 Task: Plan a virtual team-building escape room challenge for the 9th at 7 PM.
Action: Mouse moved to (43, 84)
Screenshot: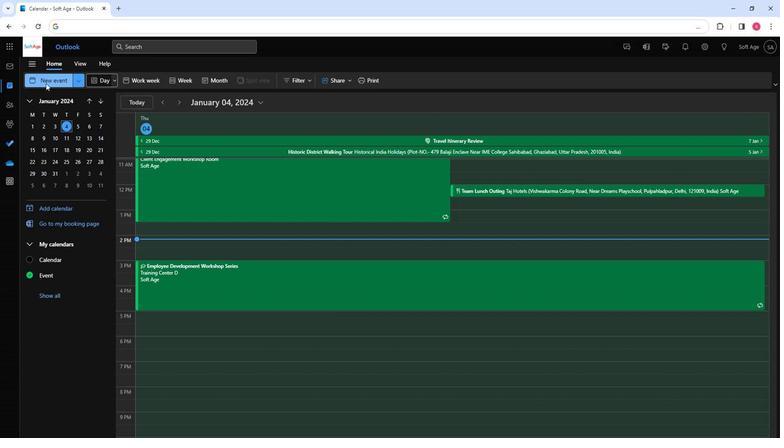 
Action: Mouse pressed left at (43, 84)
Screenshot: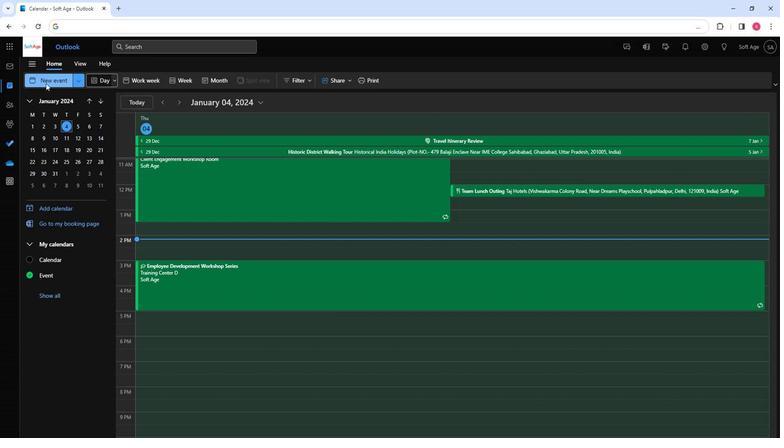 
Action: Mouse moved to (216, 142)
Screenshot: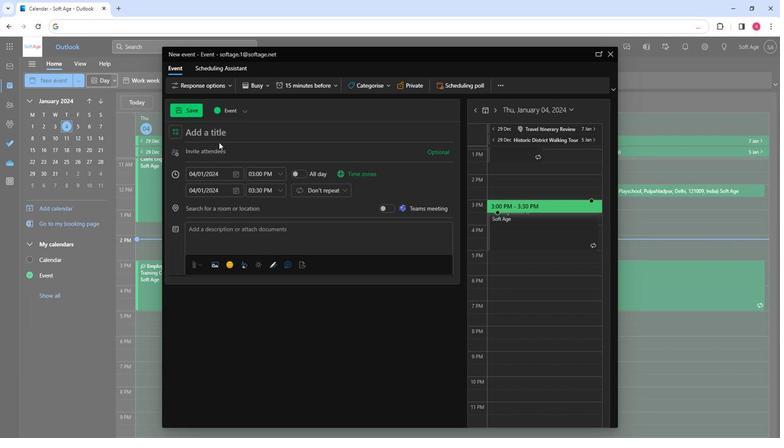 
Action: Mouse pressed left at (216, 142)
Screenshot: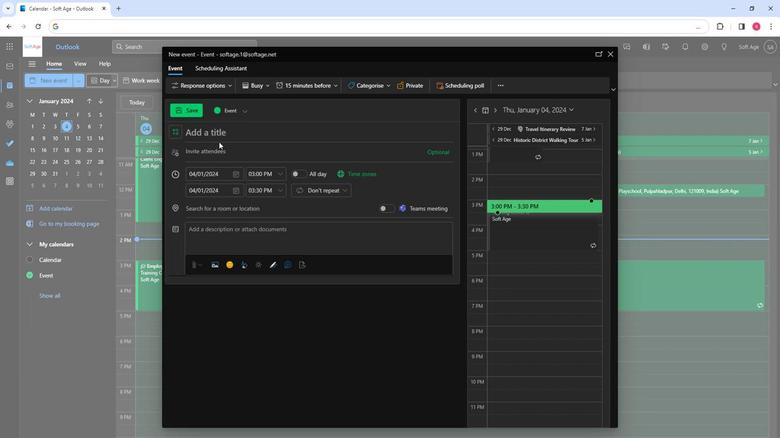 
Action: Key pressed <Key.shift>V
Screenshot: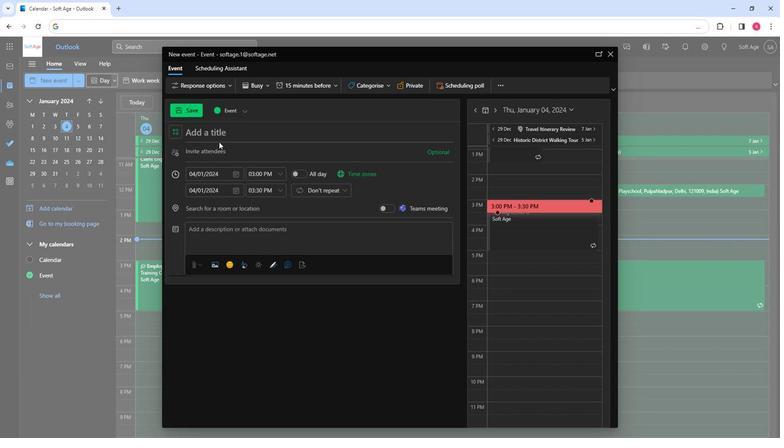 
Action: Mouse moved to (190, 128)
Screenshot: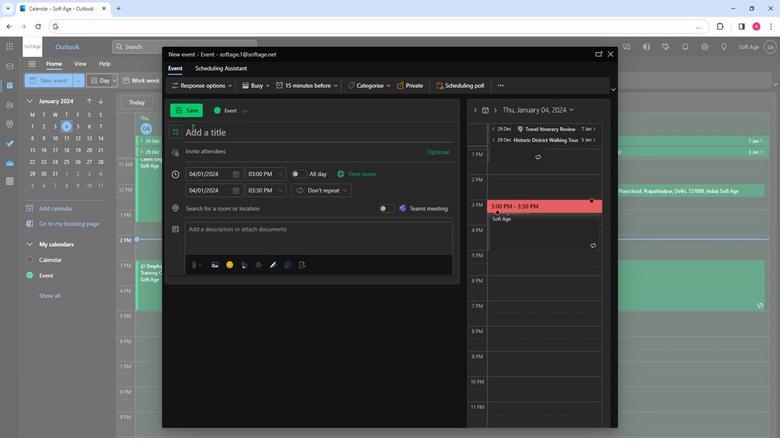 
Action: Mouse pressed left at (190, 128)
Screenshot: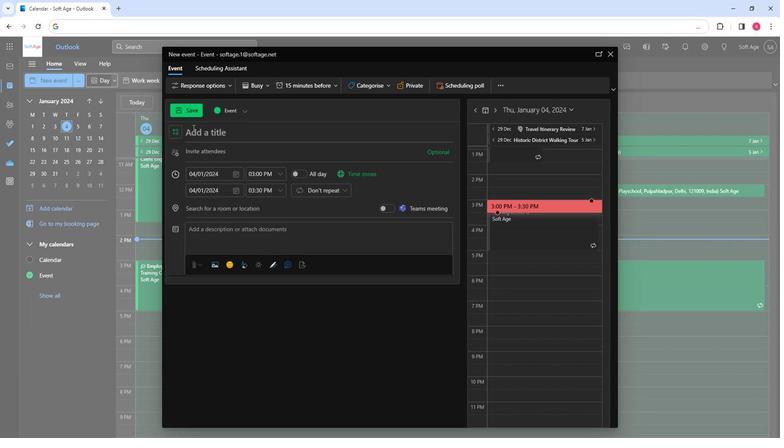 
Action: Key pressed <Key.shift>Virtual<Key.space><Key.shift>Team-<Key.shift>Building
Screenshot: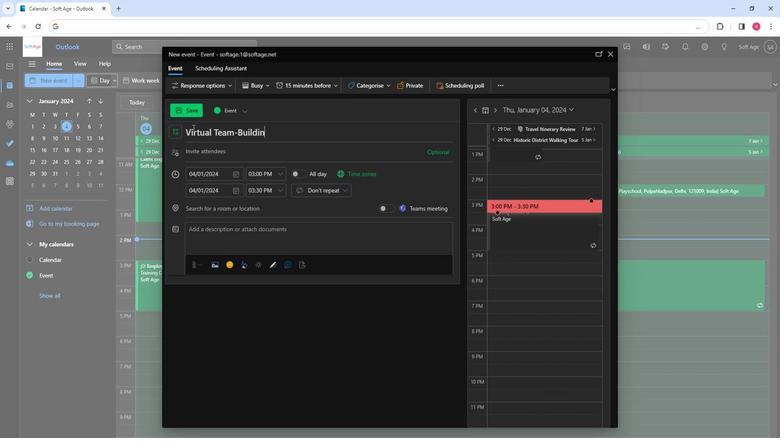 
Action: Mouse moved to (190, 128)
Screenshot: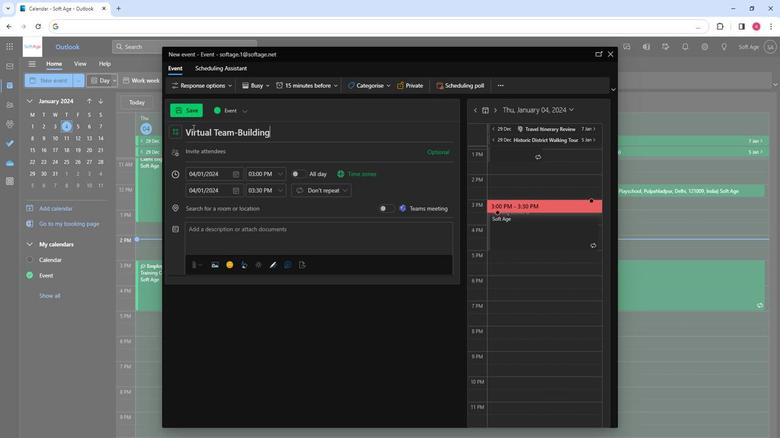 
Action: Key pressed <Key.space><Key.shift>Escape<Key.space><Key.shift>Room<Key.space><Key.shift><Key.shift><Key.shift><Key.shift><Key.shift><Key.shift><Key.shift><Key.shift><Key.shift><Key.shift><Key.shift><Key.shift><Key.shift><Key.shift><Key.shift><Key.shift><Key.shift><Key.shift><Key.shift><Key.shift><Key.shift><Key.shift><Key.shift><Key.shift><Key.shift><Key.shift><Key.shift><Key.shift><Key.shift><Key.shift><Key.shift><Key.shift><Key.shift><Key.shift><Key.shift><Key.shift><Key.shift><Key.shift><Key.shift><Key.shift><Key.shift><Key.shift><Key.shift><Key.shift><Key.shift>Ca<Key.backspace>hallenge
Screenshot: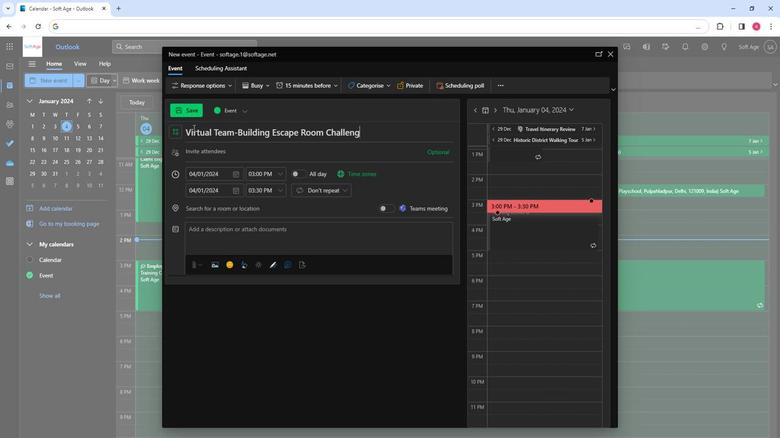 
Action: Mouse moved to (210, 148)
Screenshot: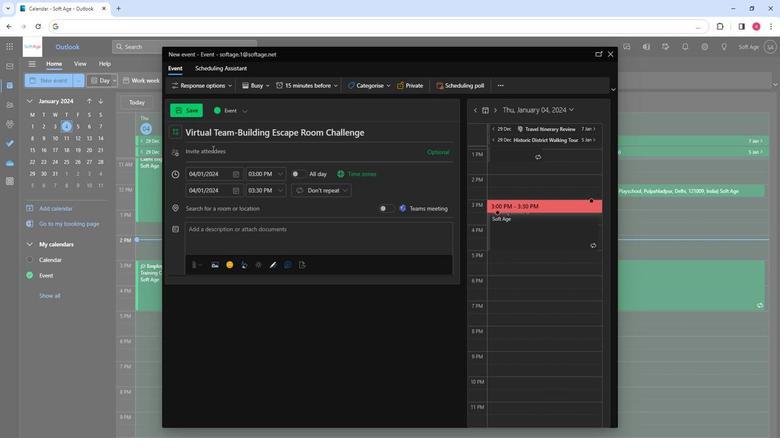 
Action: Mouse pressed left at (210, 148)
Screenshot: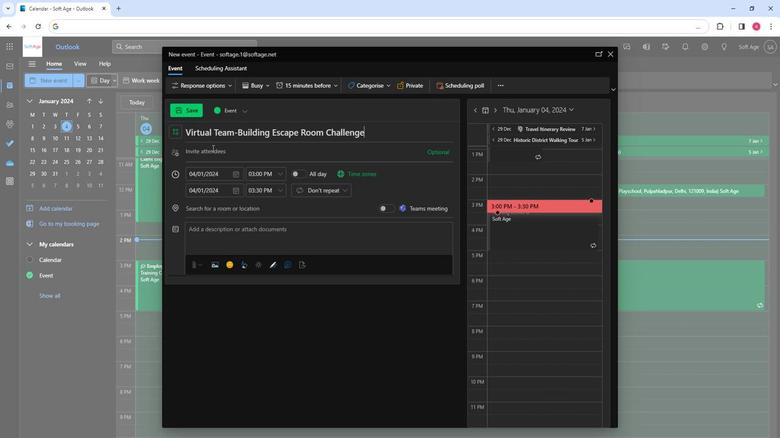 
Action: Mouse moved to (210, 148)
Screenshot: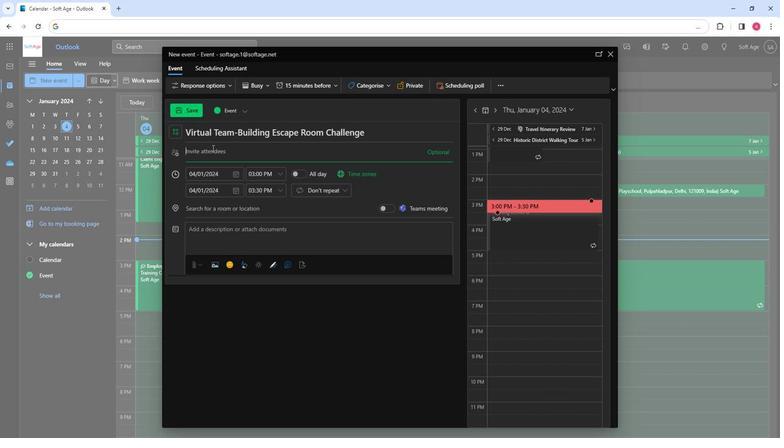 
Action: Key pressed so
Screenshot: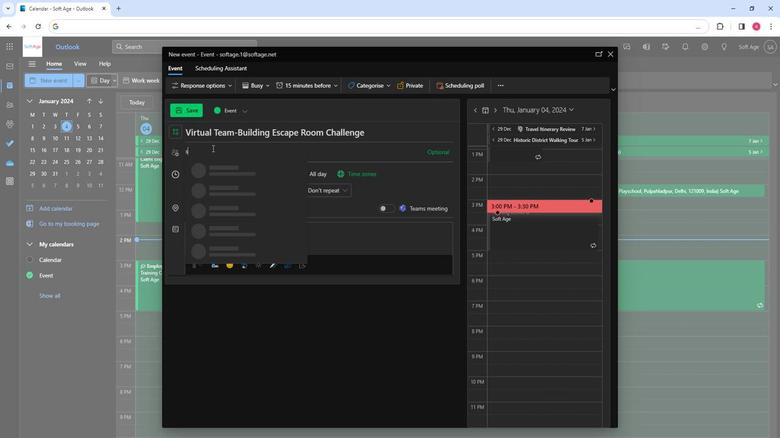 
Action: Mouse moved to (224, 184)
Screenshot: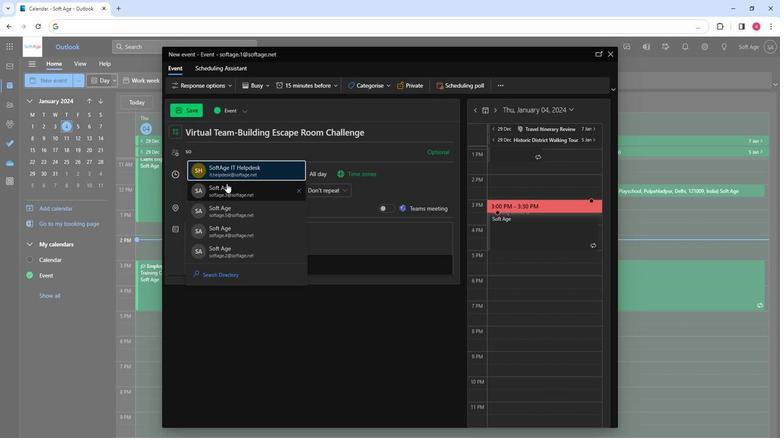 
Action: Mouse pressed left at (224, 184)
Screenshot: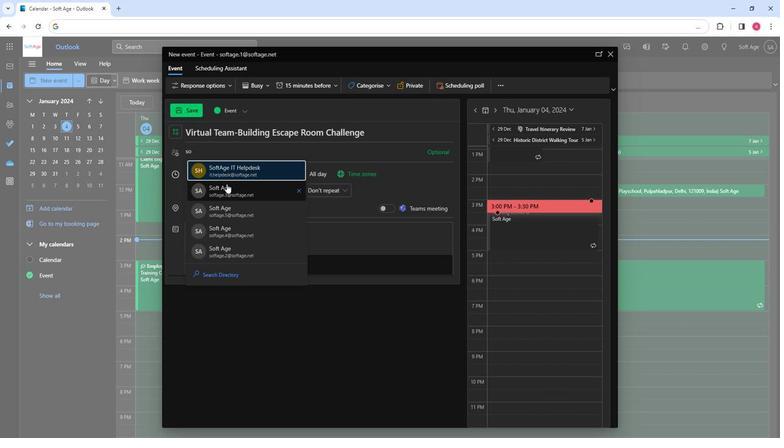 
Action: Key pressed so
Screenshot: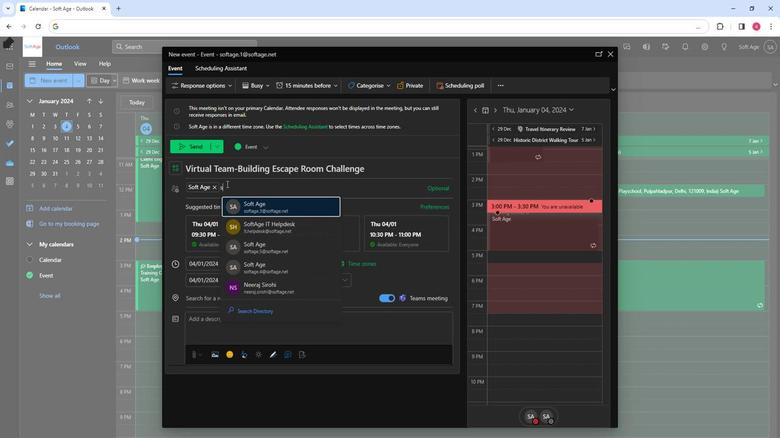
Action: Mouse moved to (266, 260)
Screenshot: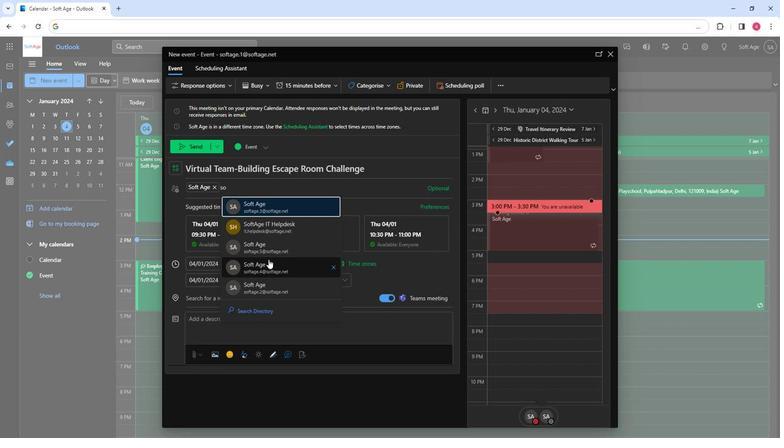 
Action: Mouse pressed left at (266, 260)
Screenshot: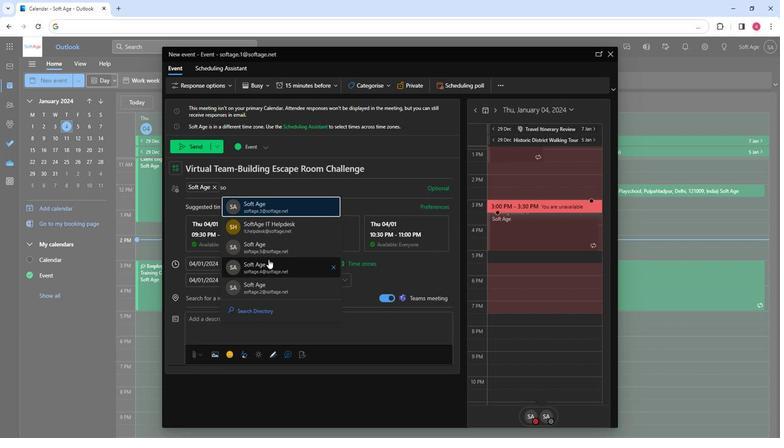 
Action: Key pressed so
Screenshot: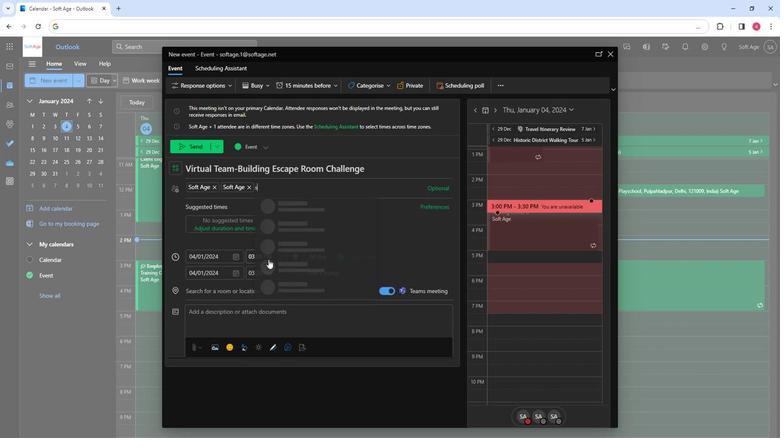 
Action: Mouse moved to (275, 251)
Screenshot: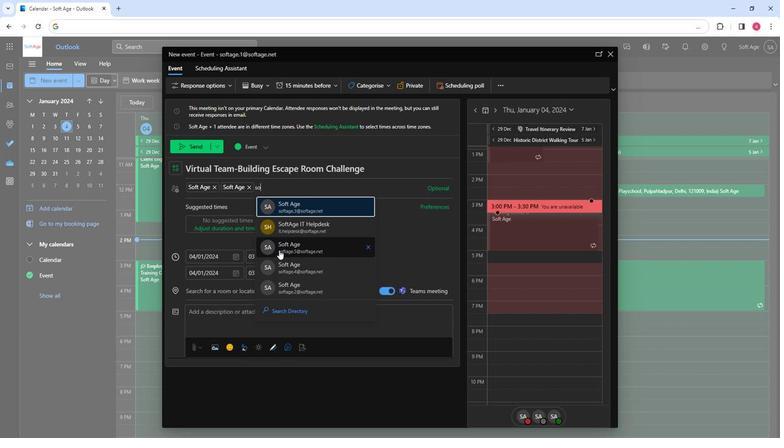 
Action: Mouse pressed left at (275, 251)
Screenshot: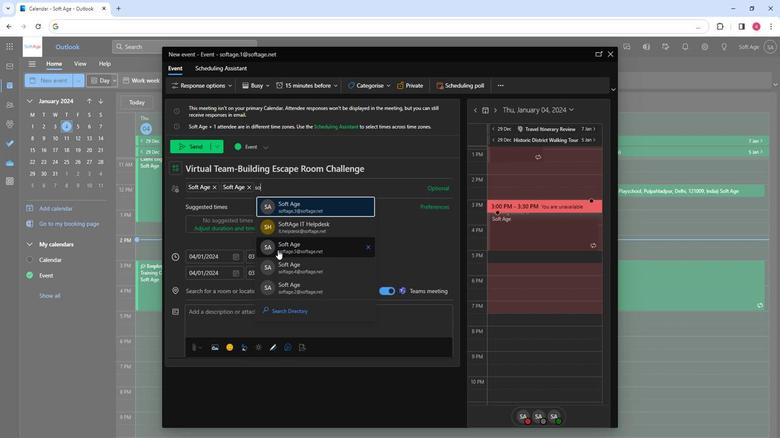 
Action: Mouse moved to (274, 249)
Screenshot: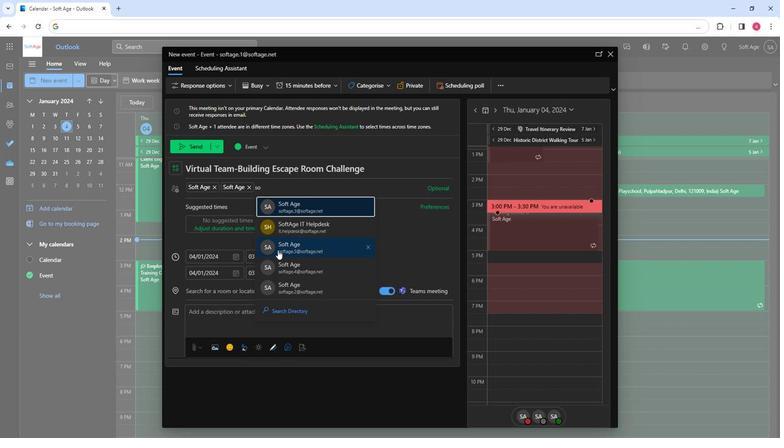 
Action: Key pressed so
Screenshot: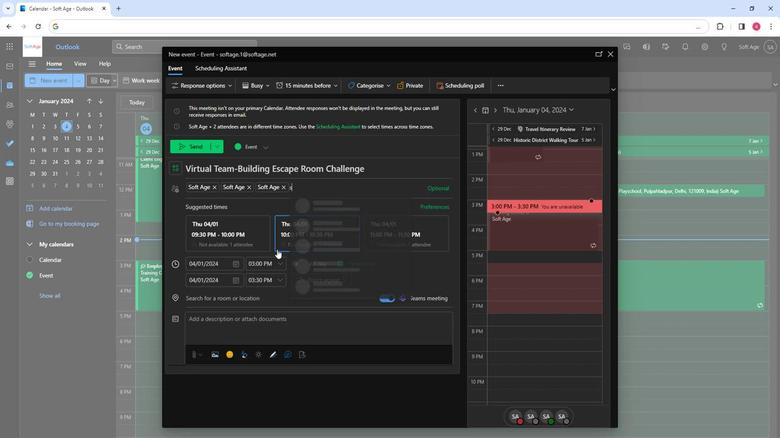 
Action: Mouse moved to (317, 282)
Screenshot: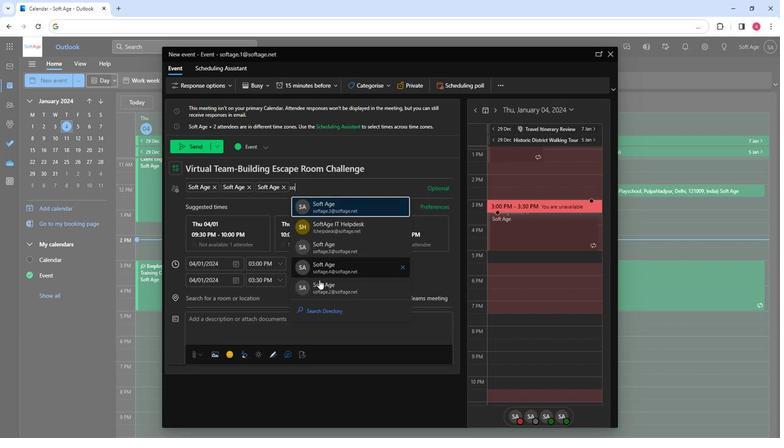 
Action: Mouse pressed left at (317, 282)
Screenshot: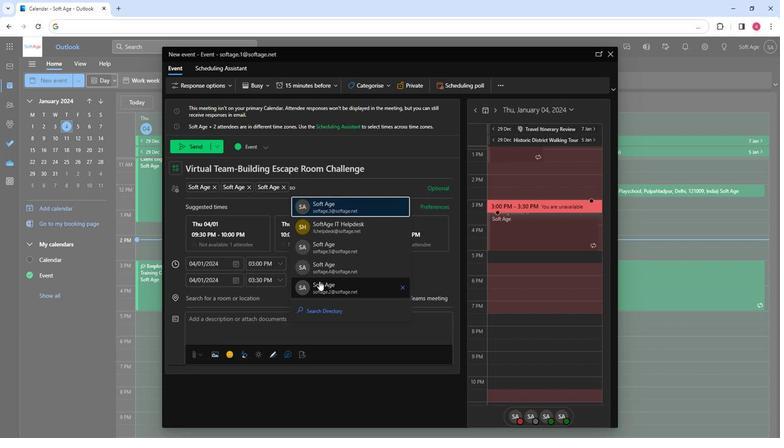 
Action: Mouse moved to (233, 265)
Screenshot: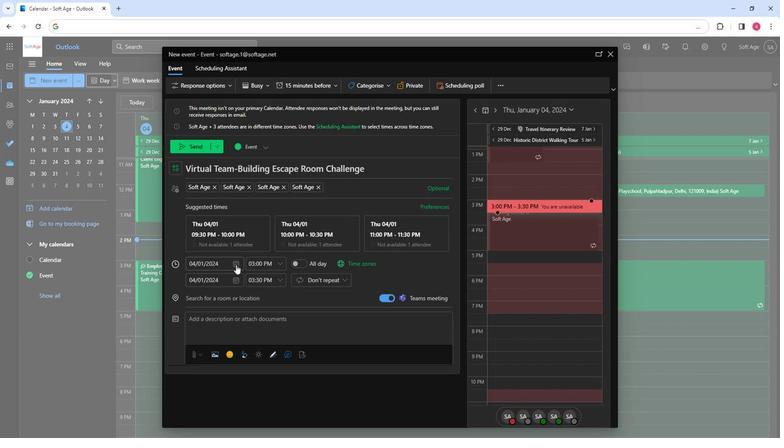 
Action: Mouse pressed left at (233, 265)
Screenshot: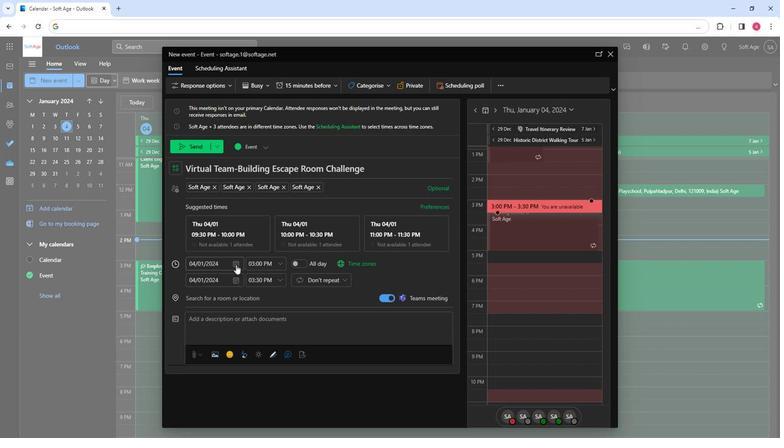 
Action: Mouse moved to (205, 318)
Screenshot: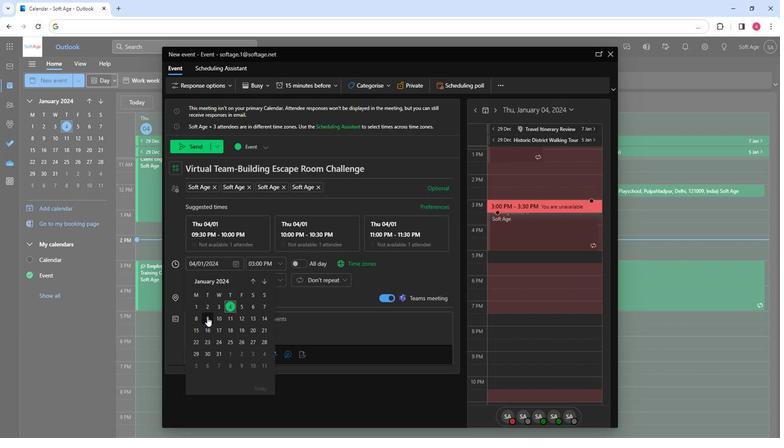 
Action: Mouse pressed left at (205, 318)
Screenshot: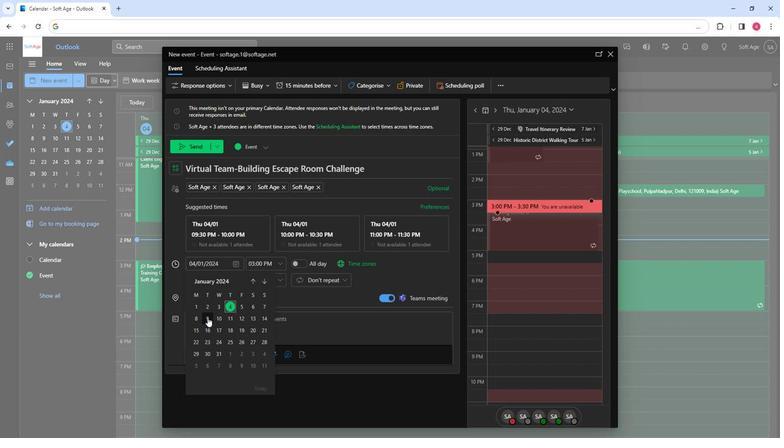 
Action: Mouse moved to (281, 260)
Screenshot: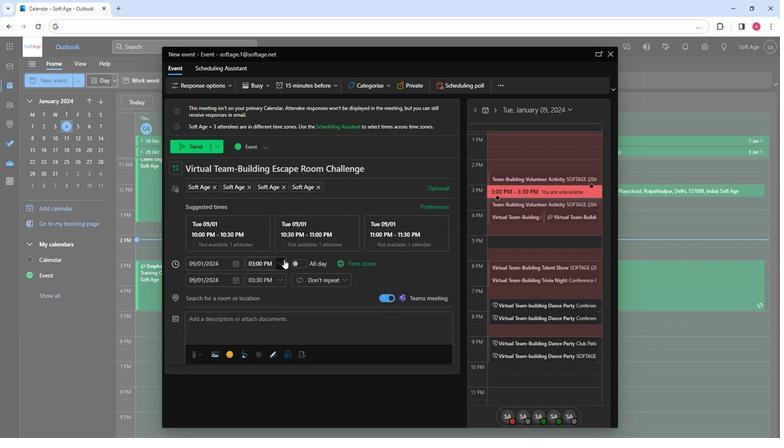
Action: Mouse pressed left at (281, 260)
Screenshot: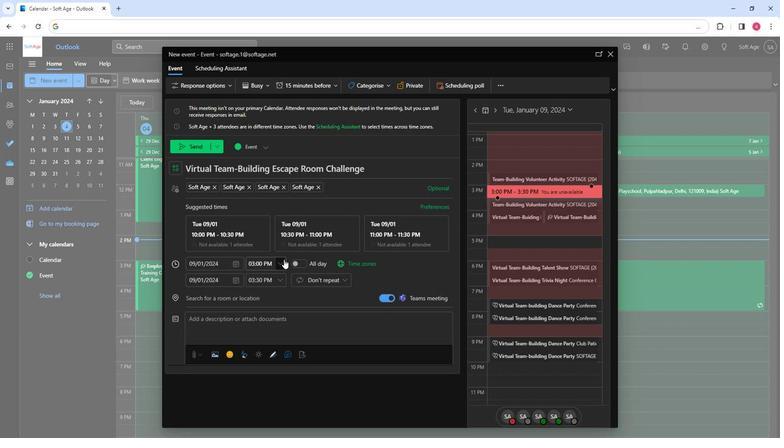 
Action: Mouse moved to (270, 306)
Screenshot: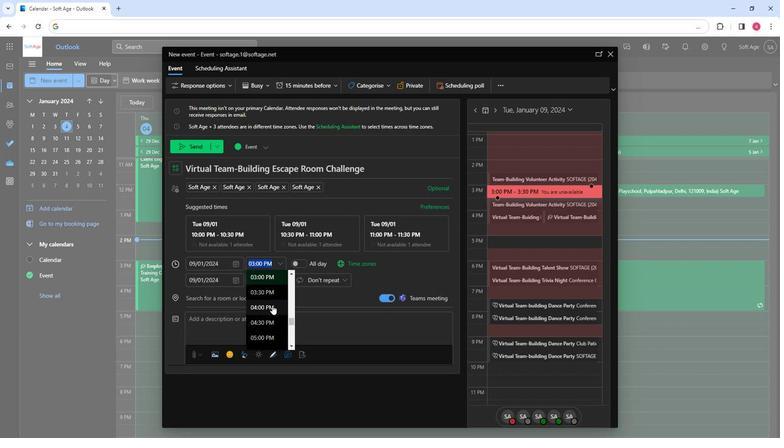 
Action: Mouse scrolled (270, 305) with delta (0, 0)
Screenshot: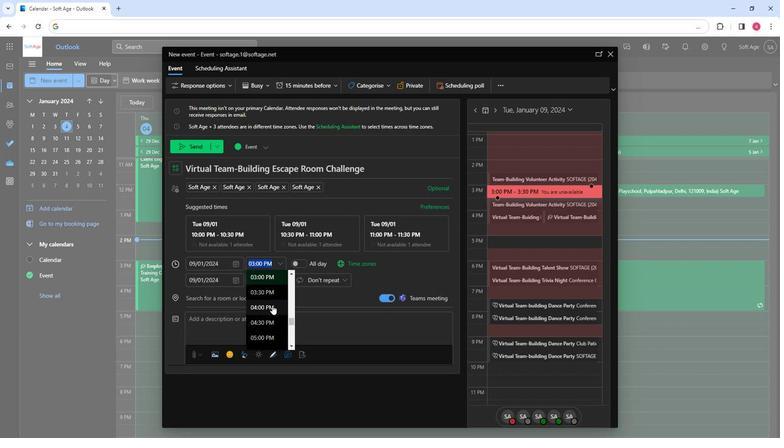 
Action: Mouse moved to (268, 306)
Screenshot: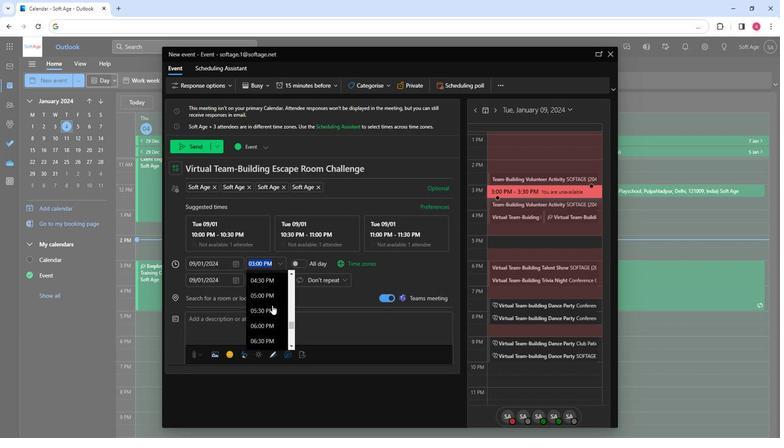 
Action: Mouse scrolled (268, 305) with delta (0, 0)
Screenshot: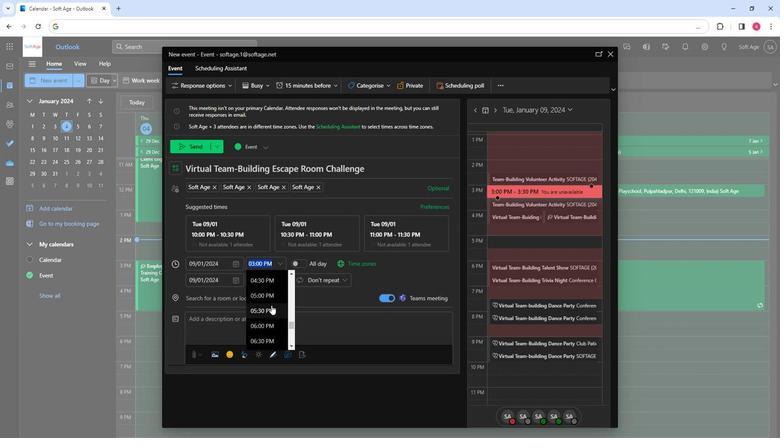 
Action: Mouse moved to (254, 315)
Screenshot: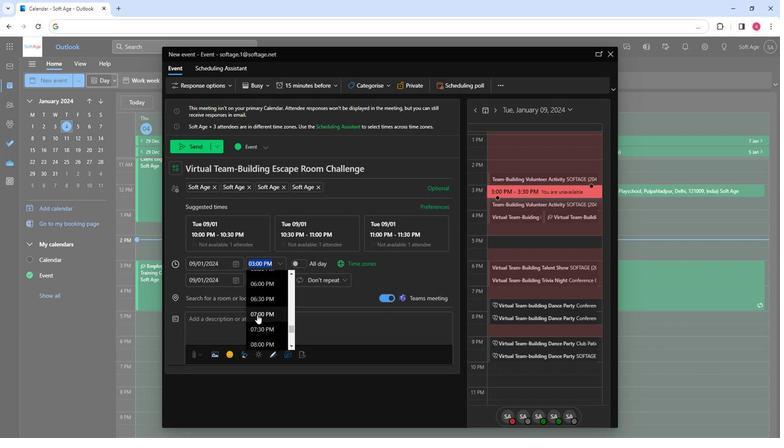 
Action: Mouse pressed left at (254, 315)
Screenshot: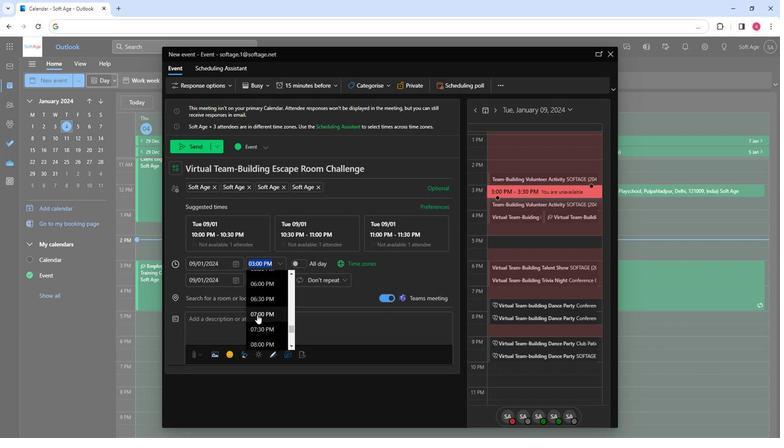 
Action: Mouse moved to (220, 301)
Screenshot: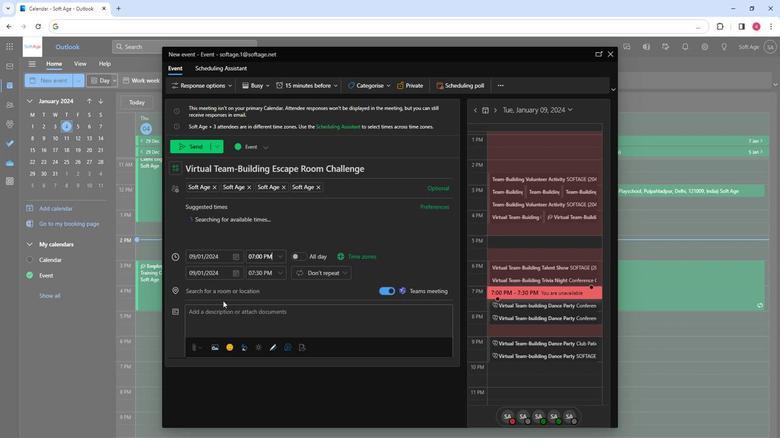 
Action: Mouse pressed left at (220, 301)
Screenshot: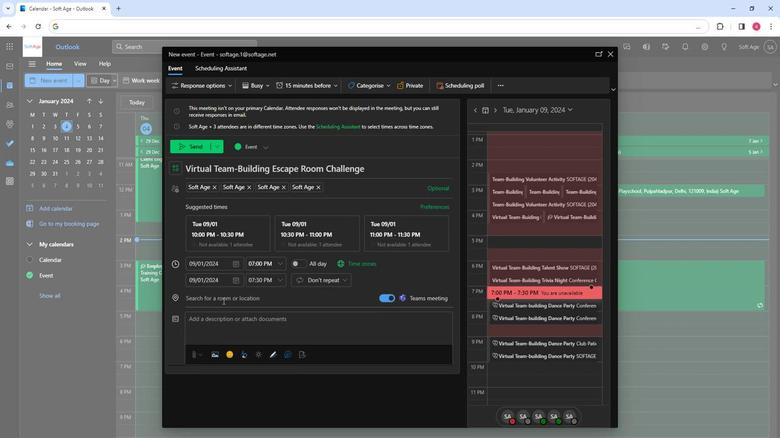 
Action: Mouse moved to (216, 257)
Screenshot: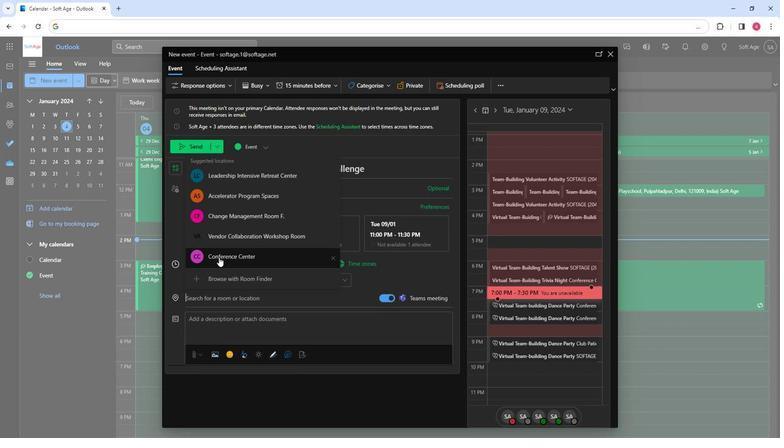 
Action: Mouse pressed left at (216, 257)
Screenshot: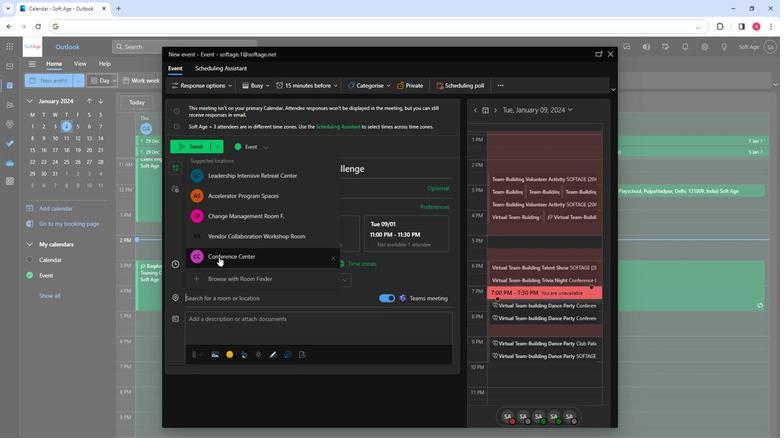 
Action: Mouse moved to (217, 326)
Screenshot: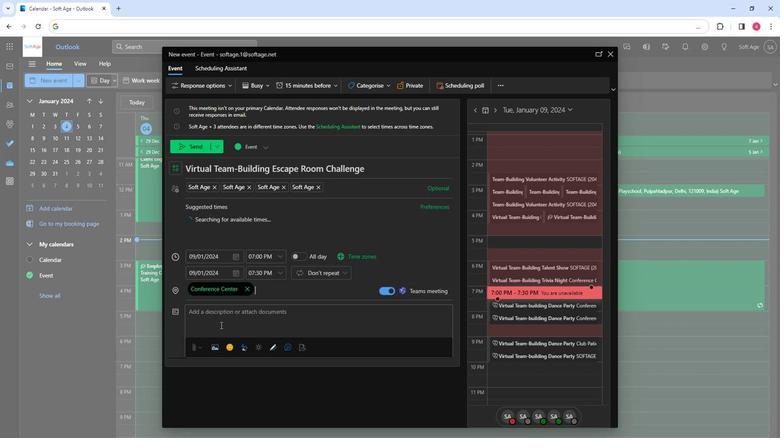 
Action: Mouse pressed left at (217, 326)
Screenshot: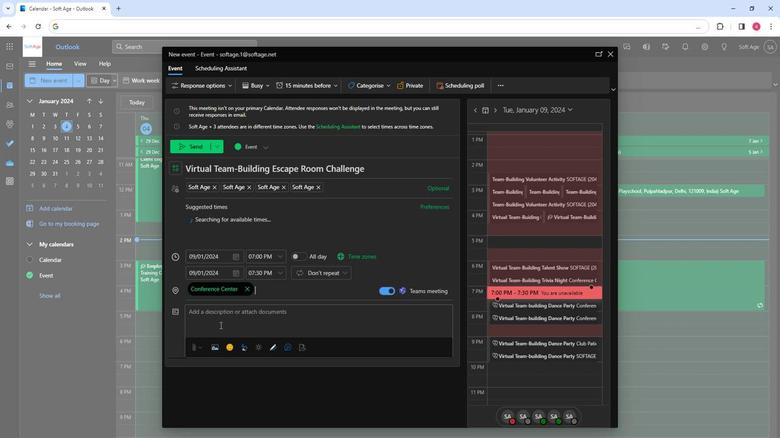 
Action: Key pressed <Key.shift>Embark<Key.space>on<Key.space>a<Key.space>thrilling<Key.space>virtual<Key.space>team-building<Key.space>escape<Key.space>room<Key.space>challeng<Key.backspace>ge.<Key.space><Key.shift>Colle<Key.backspace>aborate<Key.space><Key.backspace>,<Key.space>solve<Key.space>puzzles,<Key.space>and<Key.space>unlock<Key.space>the<Key.space>my<Key.space><Key.backspace>stery<Key.space>together,<Key.space>fostering<Key.space>teamwork<Key.space>and<Key.space>problem-solving<Key.space>in<Key.space>a<Key.space>fun<Key.space><Key.backspace>,<Key.space>remote<Key.space>setting.
Screenshot: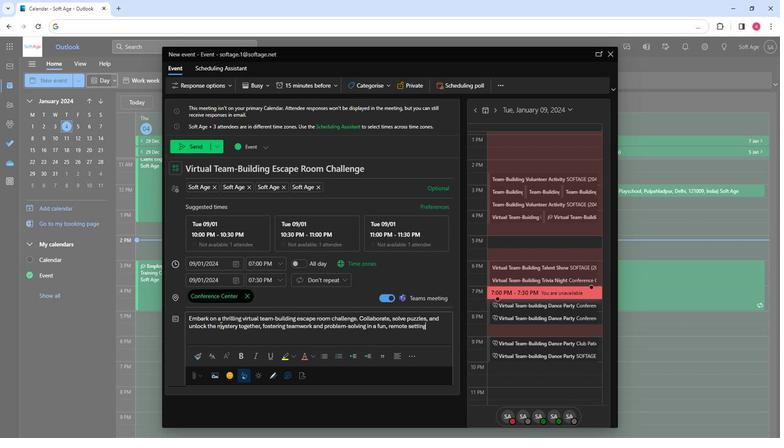
Action: Mouse moved to (268, 329)
Screenshot: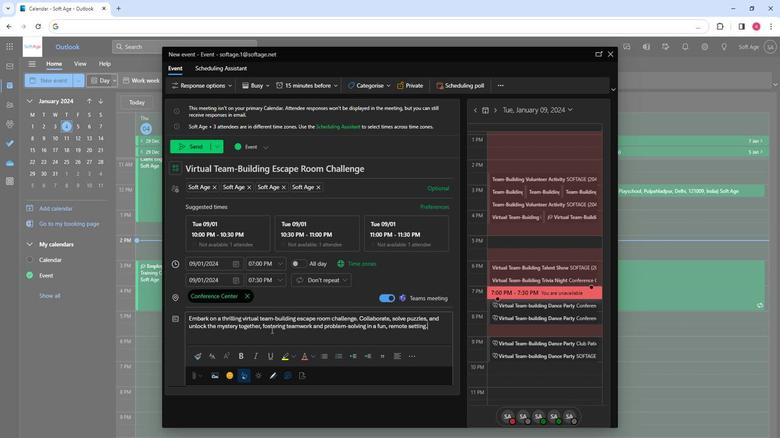 
Action: Mouse pressed left at (268, 329)
Screenshot: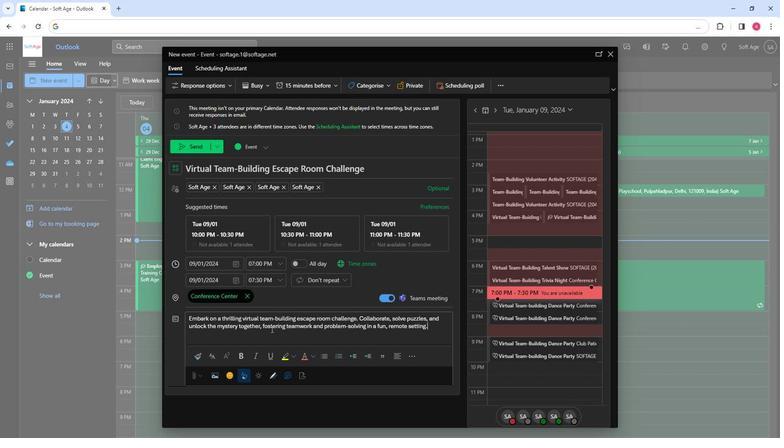 
Action: Mouse pressed left at (268, 329)
Screenshot: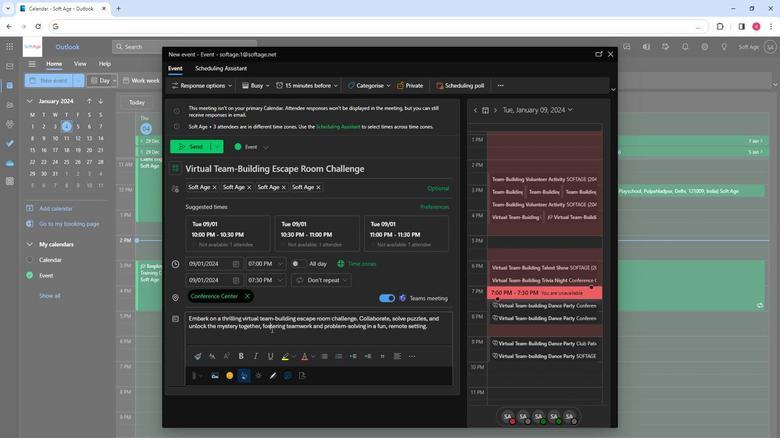
Action: Mouse pressed left at (268, 329)
Screenshot: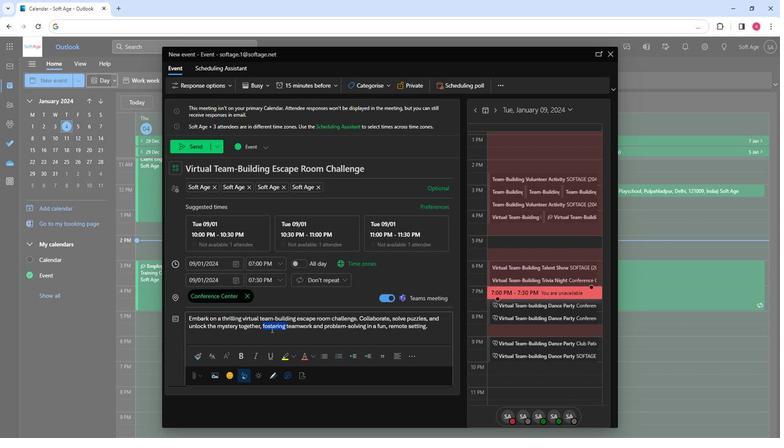 
Action: Mouse moved to (212, 359)
Screenshot: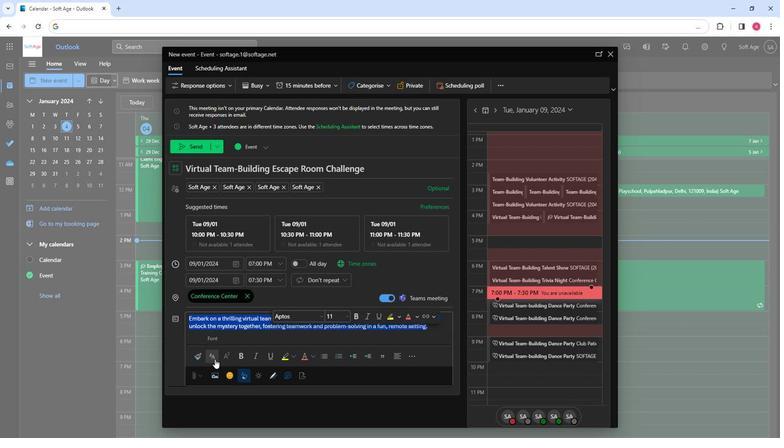 
Action: Mouse pressed left at (212, 359)
Screenshot: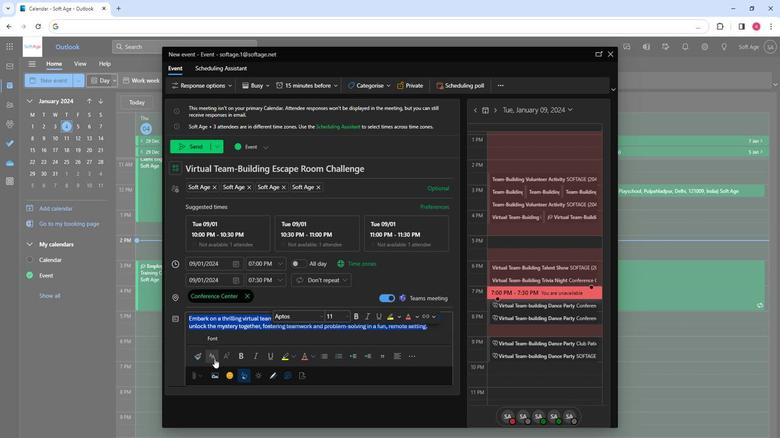 
Action: Mouse moved to (233, 306)
Screenshot: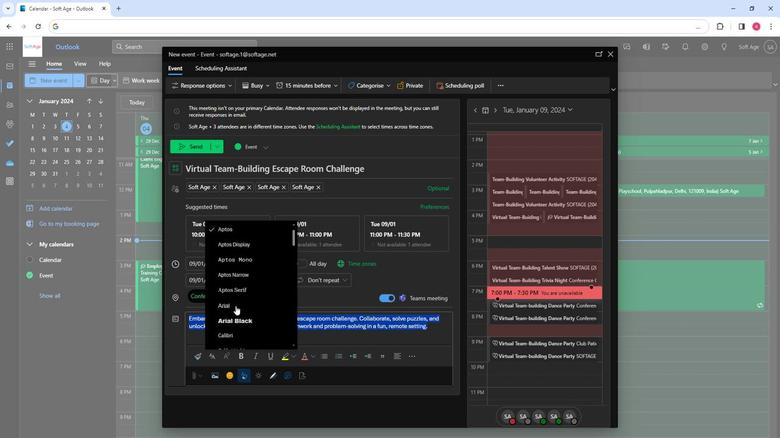 
Action: Mouse scrolled (233, 306) with delta (0, 0)
Screenshot: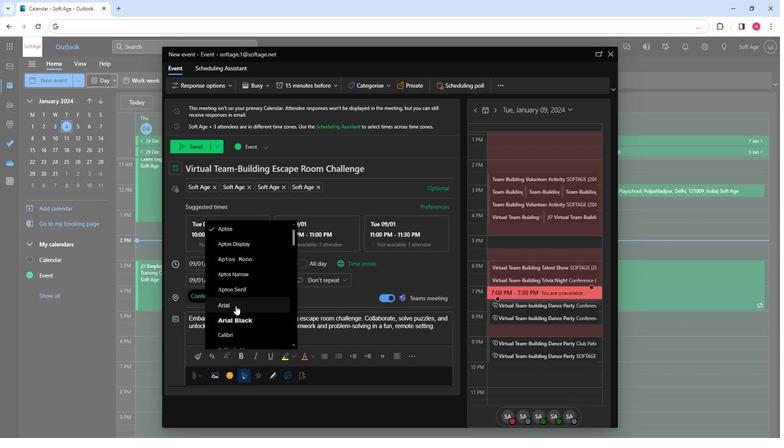 
Action: Mouse moved to (233, 306)
Screenshot: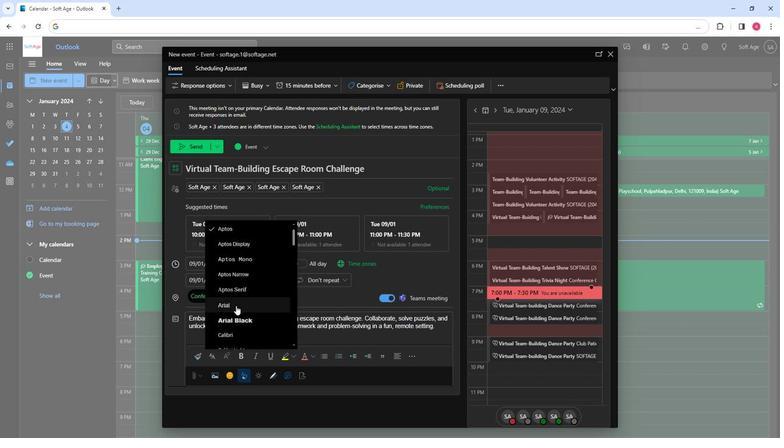 
Action: Mouse scrolled (233, 306) with delta (0, 0)
Screenshot: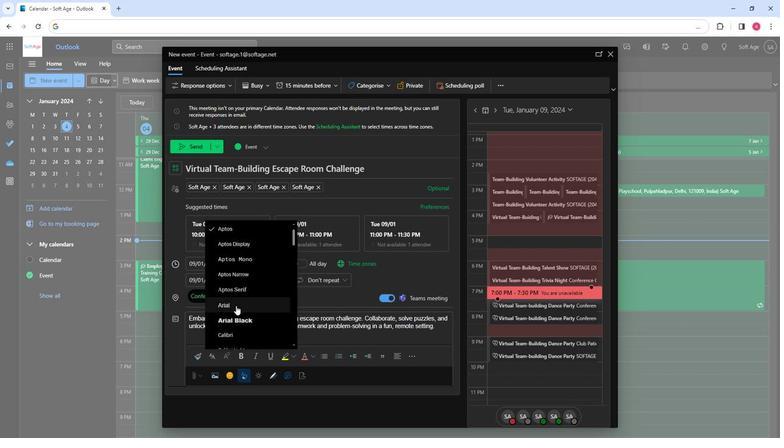 
Action: Mouse scrolled (233, 306) with delta (0, 0)
Screenshot: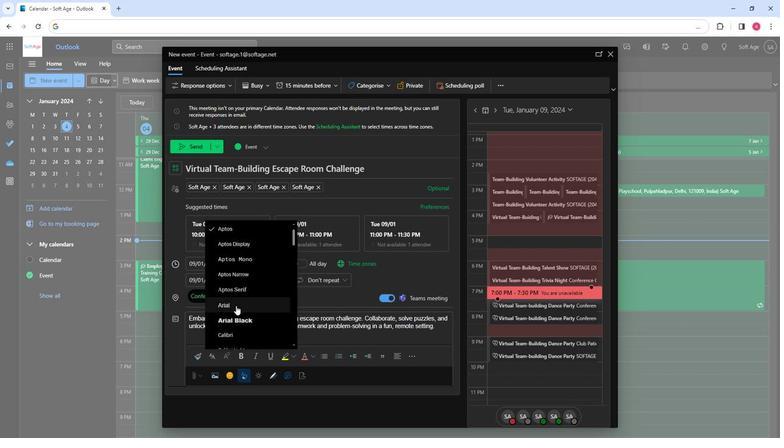 
Action: Mouse scrolled (233, 306) with delta (0, 0)
Screenshot: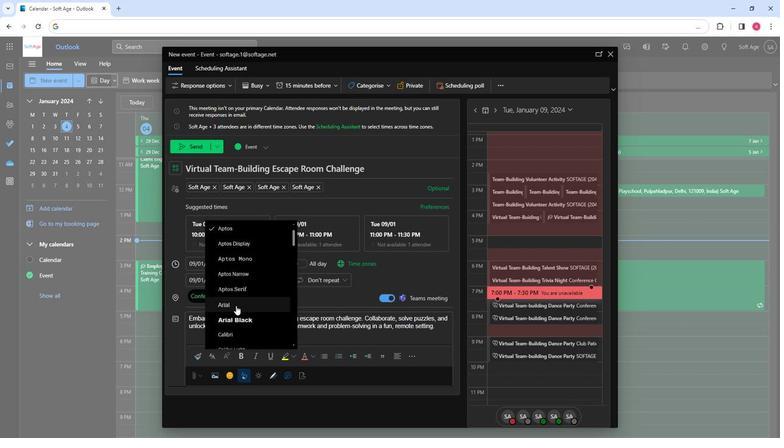 
Action: Mouse moved to (234, 307)
Screenshot: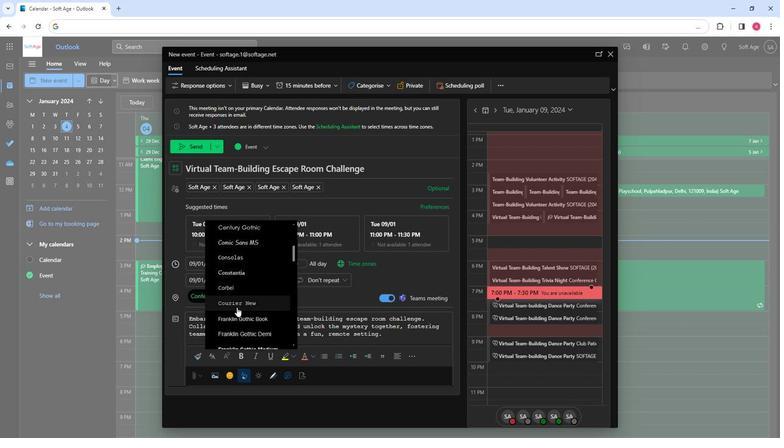 
Action: Mouse scrolled (234, 307) with delta (0, 0)
Screenshot: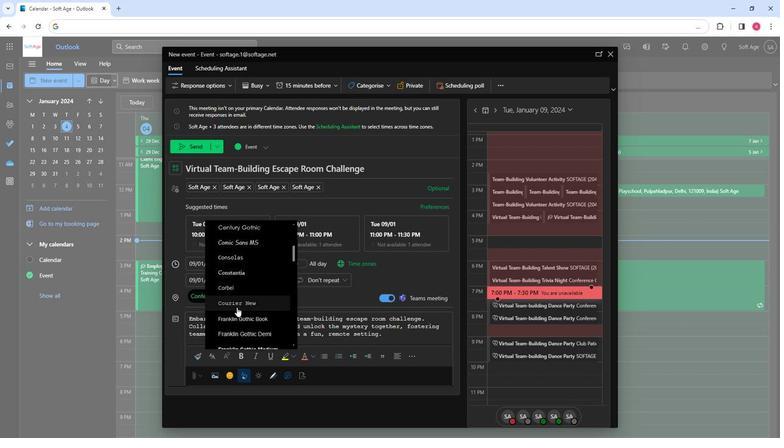 
Action: Mouse scrolled (234, 307) with delta (0, 0)
Screenshot: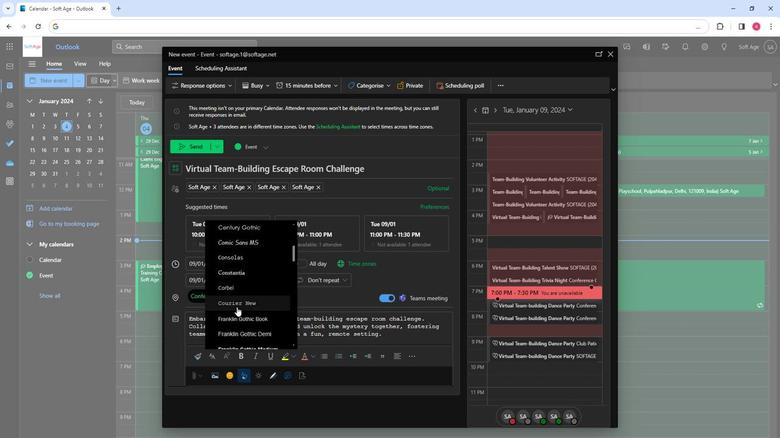 
Action: Mouse moved to (235, 265)
Screenshot: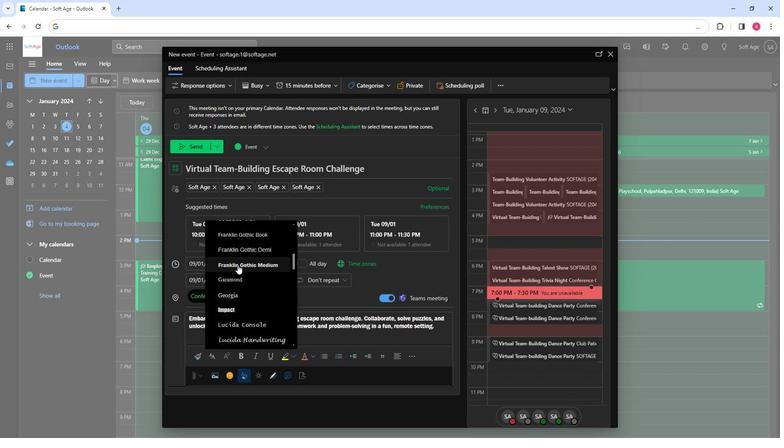 
Action: Mouse pressed left at (235, 265)
Screenshot: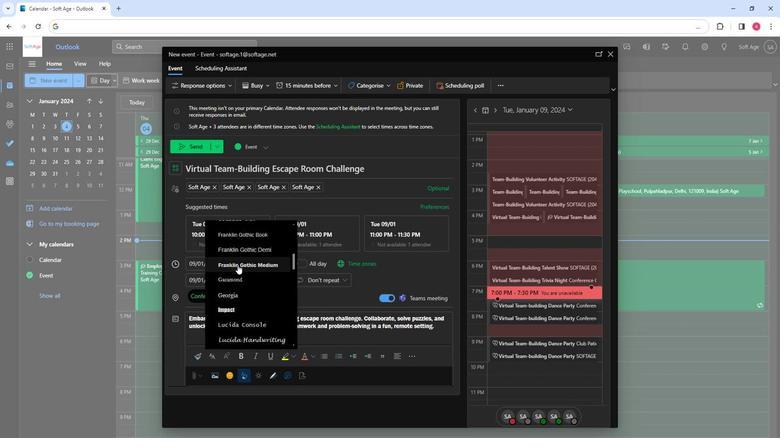 
Action: Mouse moved to (242, 358)
Screenshot: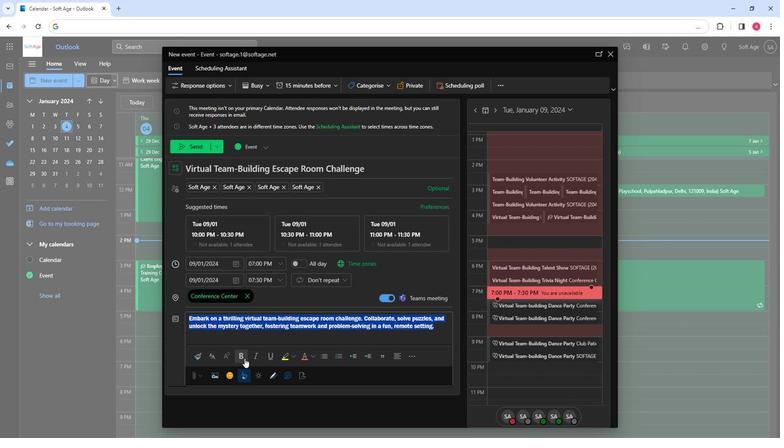 
Action: Mouse pressed left at (242, 358)
Screenshot: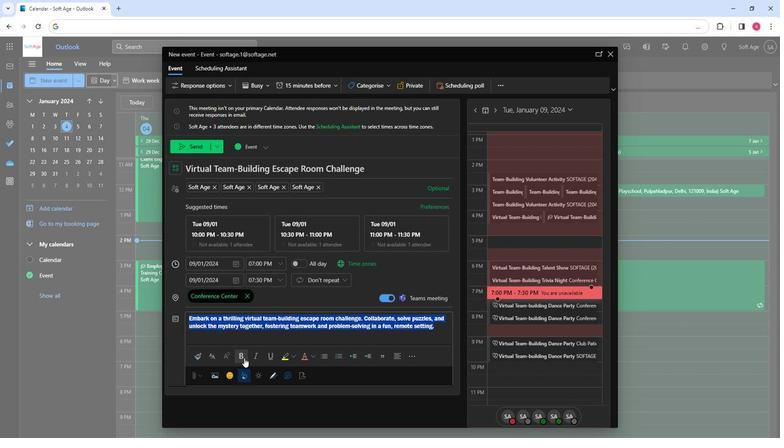 
Action: Mouse moved to (249, 360)
Screenshot: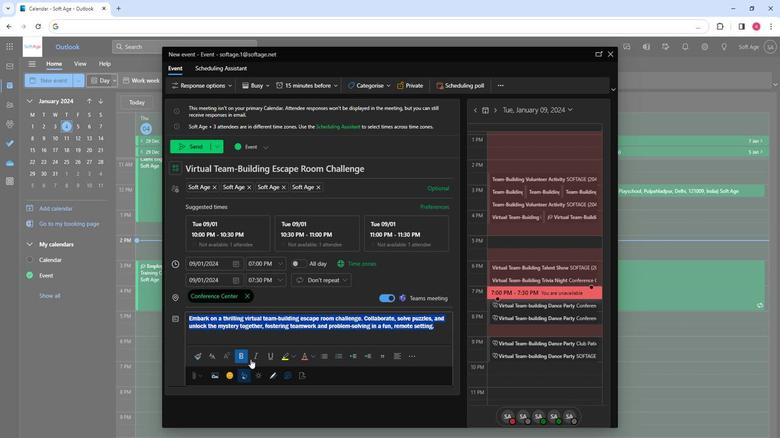 
Action: Mouse pressed left at (249, 360)
Screenshot: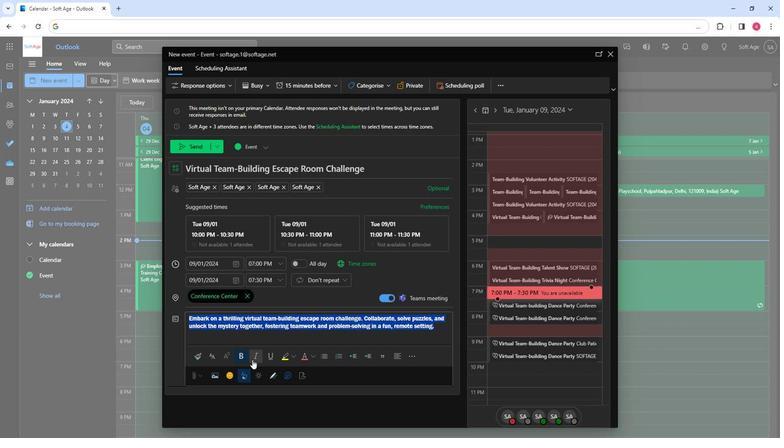 
Action: Mouse moved to (291, 358)
Screenshot: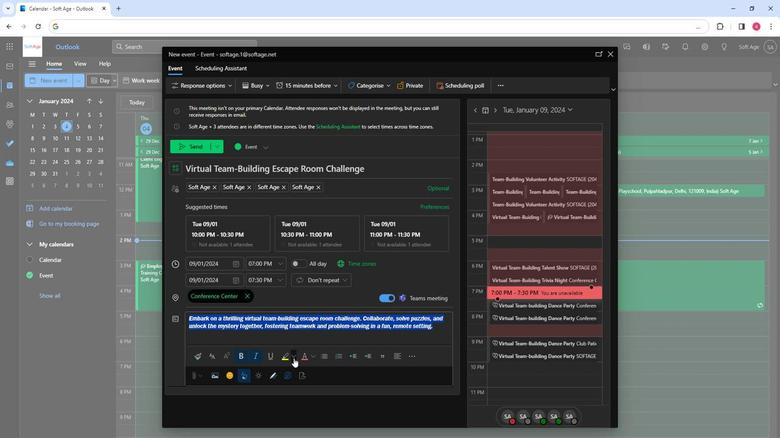 
Action: Mouse pressed left at (291, 358)
Screenshot: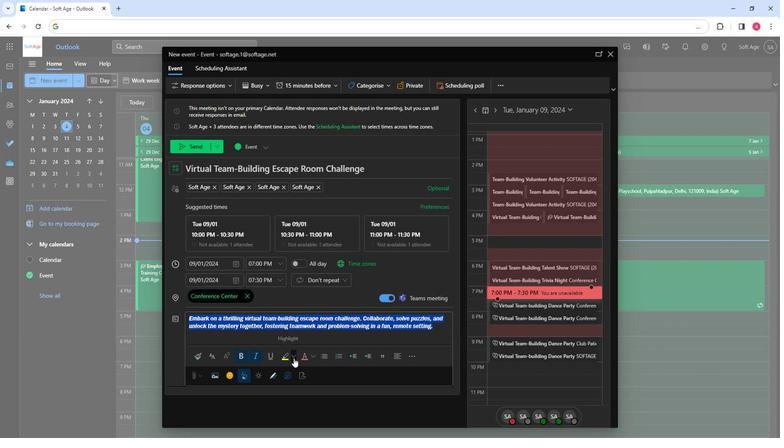 
Action: Mouse moved to (294, 377)
Screenshot: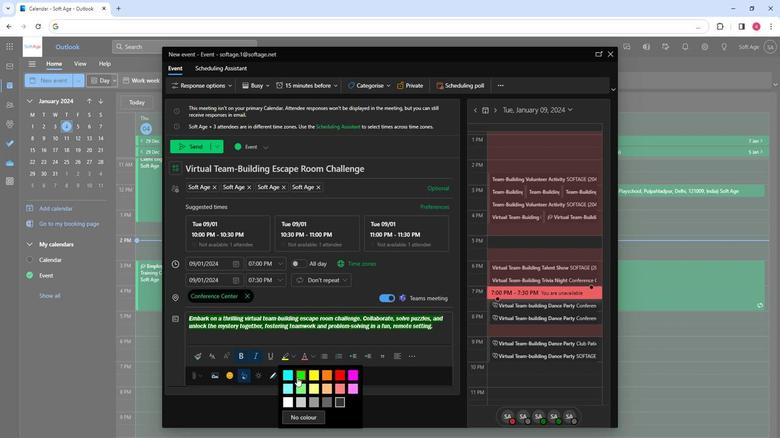 
Action: Mouse pressed left at (294, 377)
Screenshot: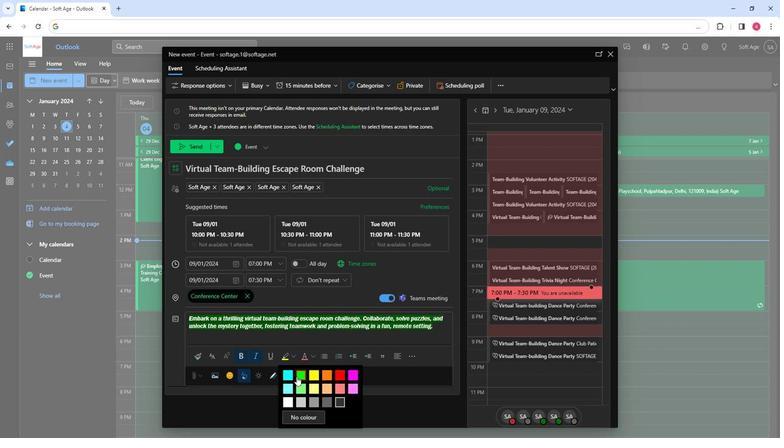
Action: Mouse moved to (364, 357)
Screenshot: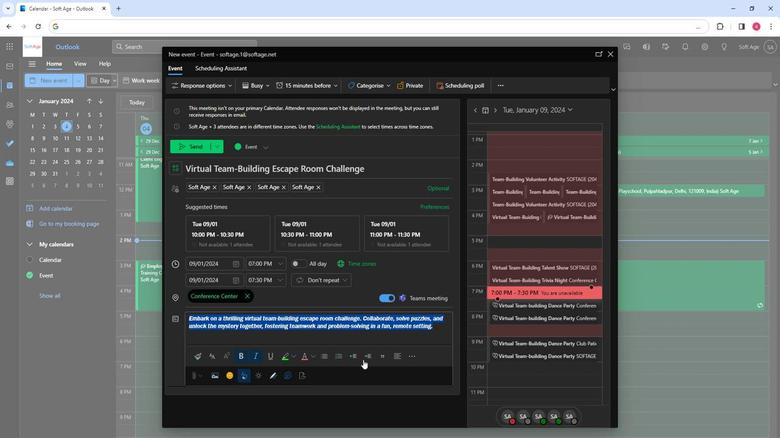 
Action: Mouse pressed left at (364, 357)
Screenshot: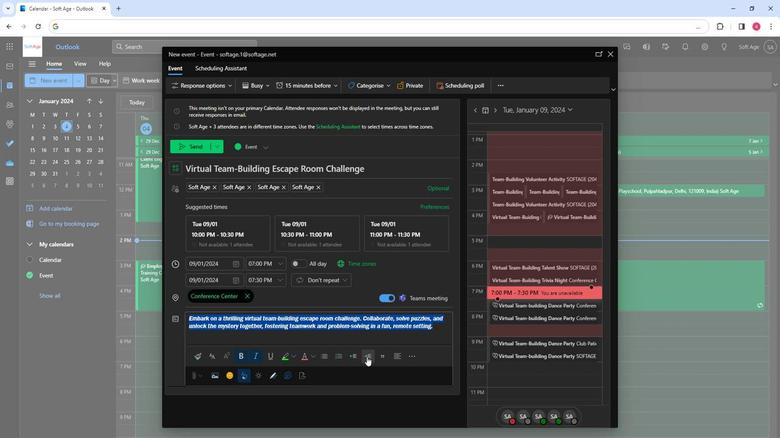 
Action: Mouse moved to (282, 336)
Screenshot: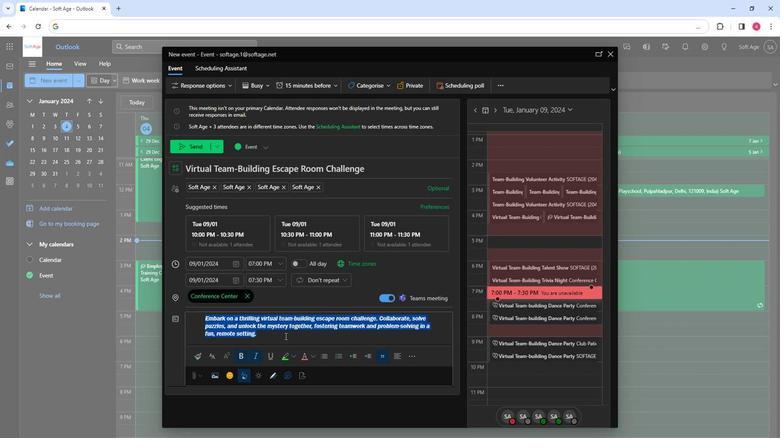 
Action: Mouse pressed left at (282, 336)
Screenshot: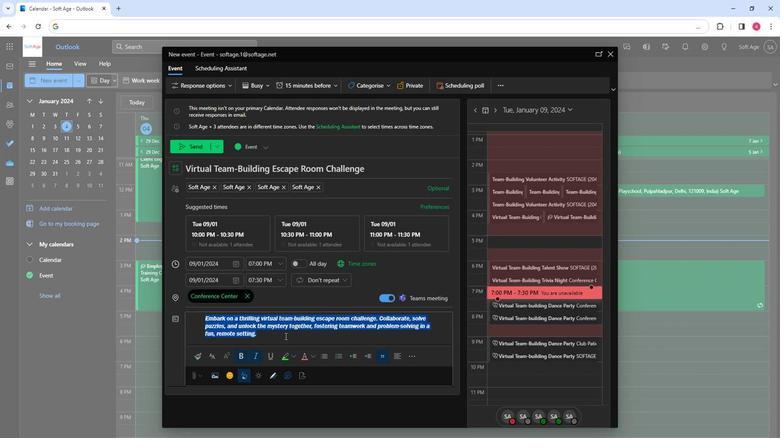 
Action: Mouse moved to (198, 143)
Screenshot: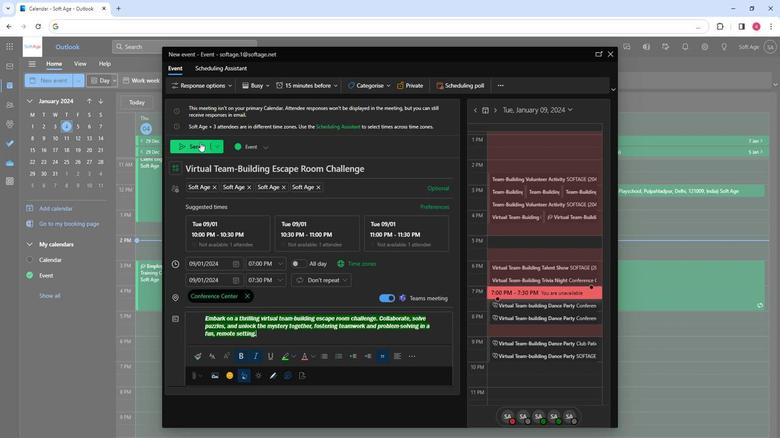 
Action: Mouse pressed left at (198, 143)
Screenshot: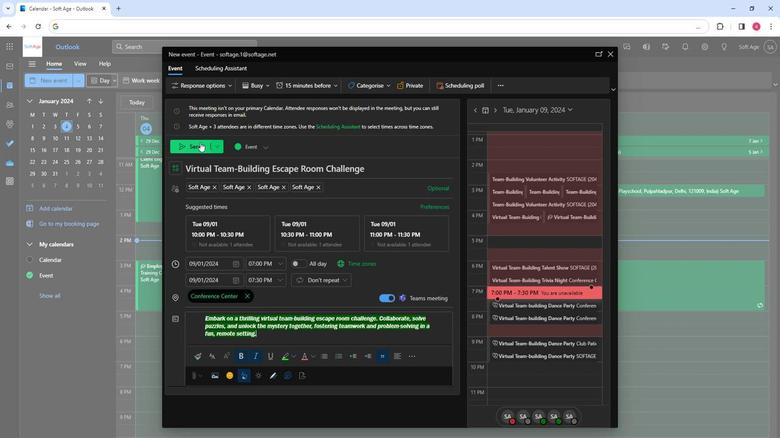 
Action: Mouse moved to (317, 376)
Screenshot: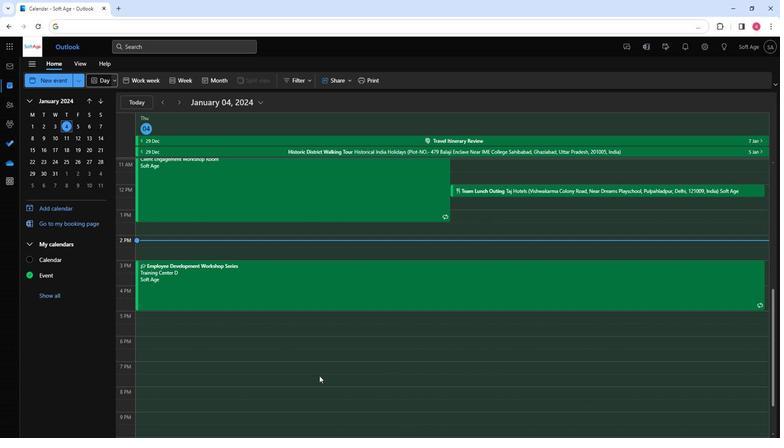 
